 Task: Create a due date automation trigger when advanced on, 2 hours before a card is due add basic not assigned to member @aryan.
Action: Mouse moved to (1054, 77)
Screenshot: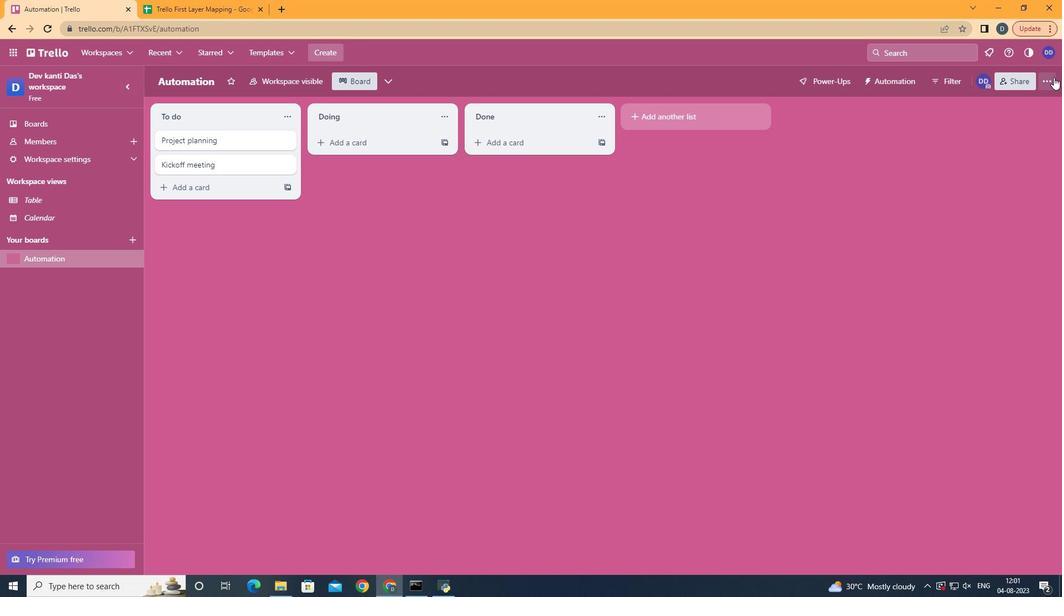 
Action: Mouse pressed left at (1054, 77)
Screenshot: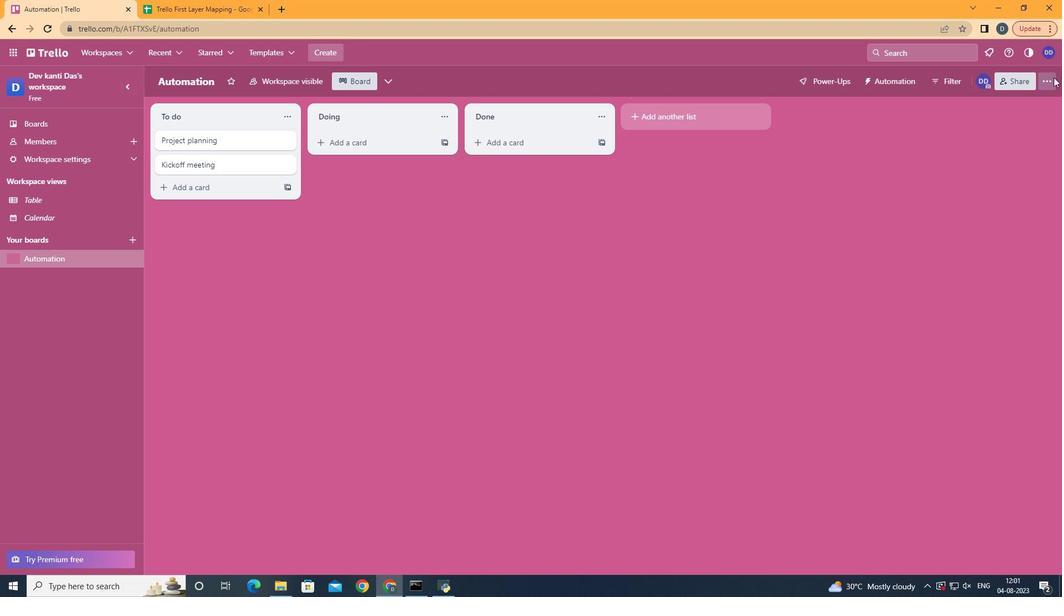 
Action: Mouse moved to (953, 235)
Screenshot: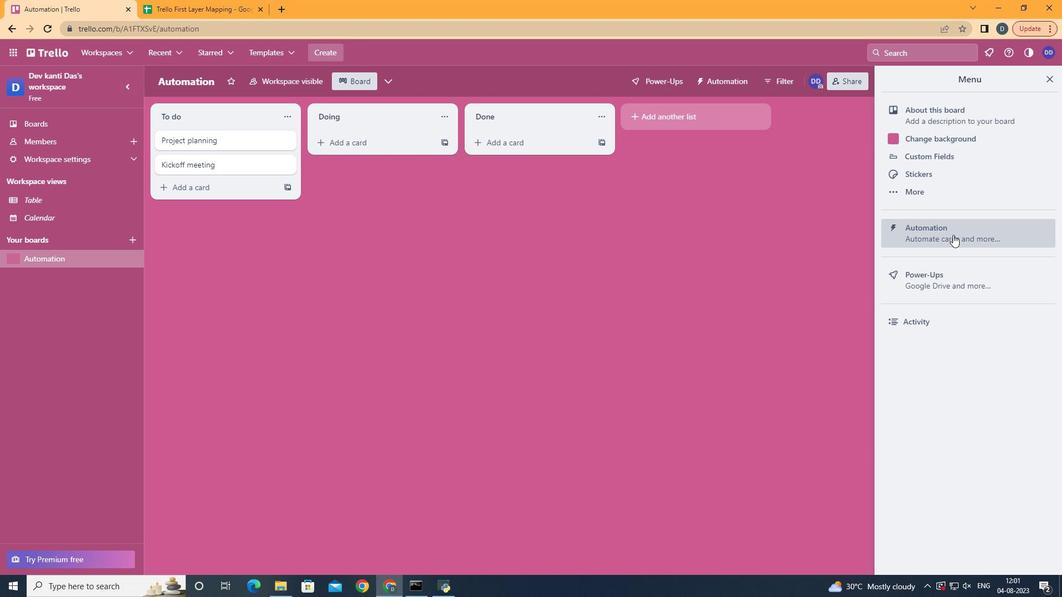 
Action: Mouse pressed left at (953, 235)
Screenshot: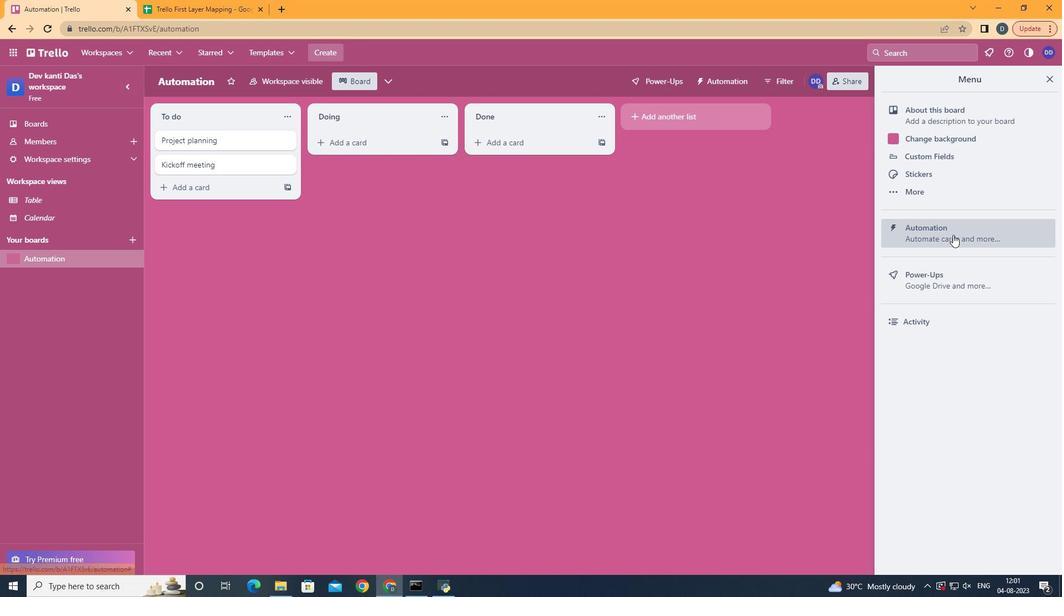
Action: Mouse moved to (220, 220)
Screenshot: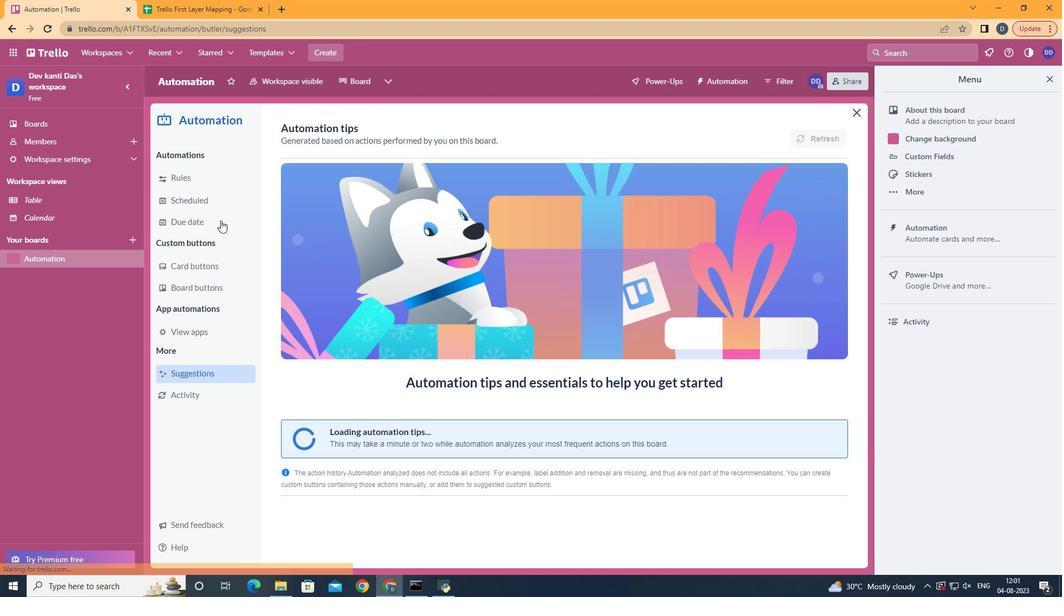 
Action: Mouse pressed left at (220, 220)
Screenshot: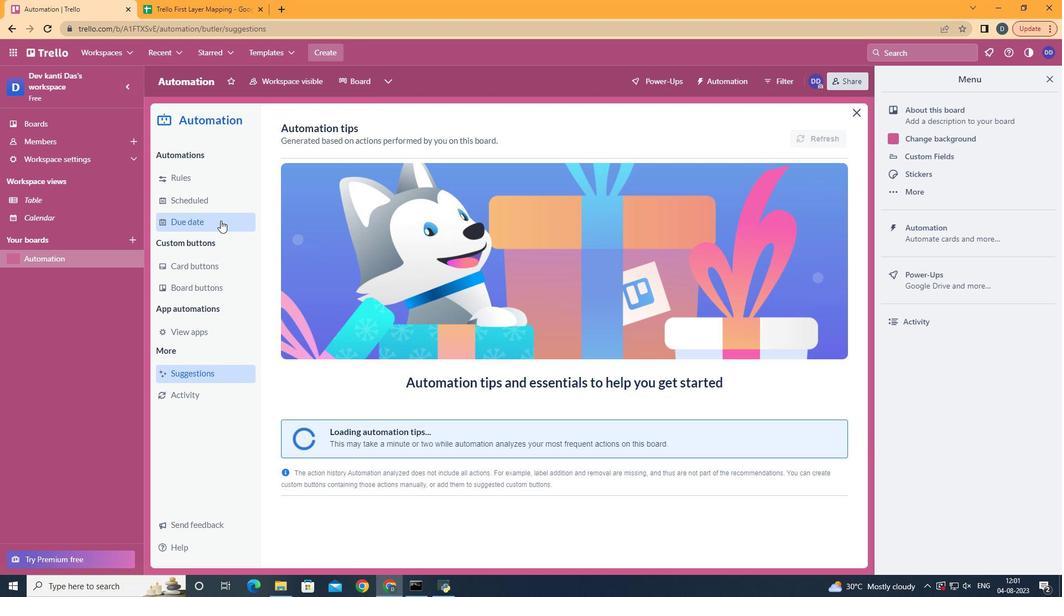 
Action: Mouse moved to (775, 132)
Screenshot: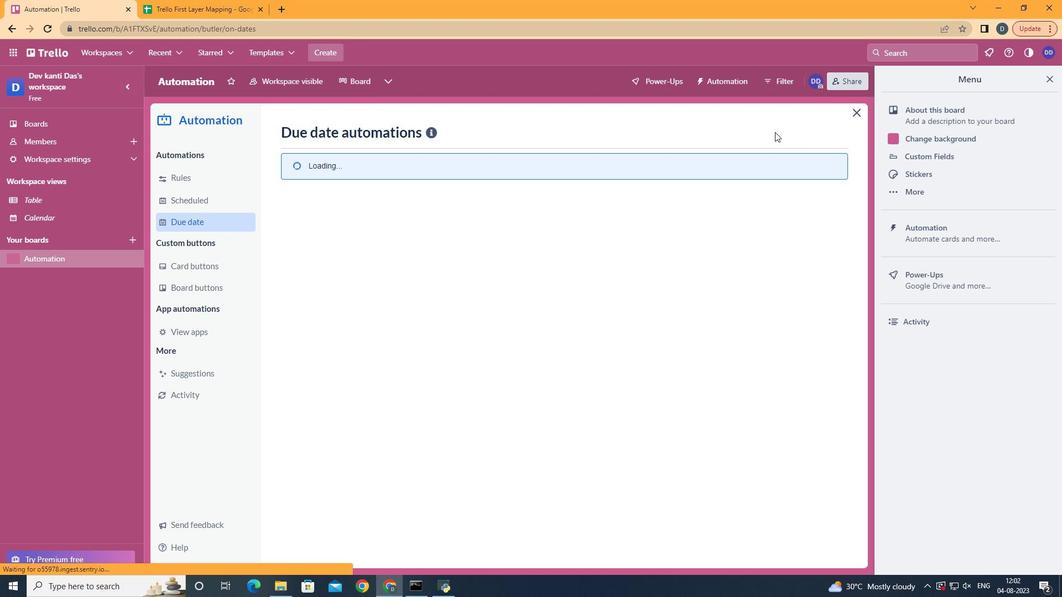 
Action: Mouse pressed left at (775, 132)
Screenshot: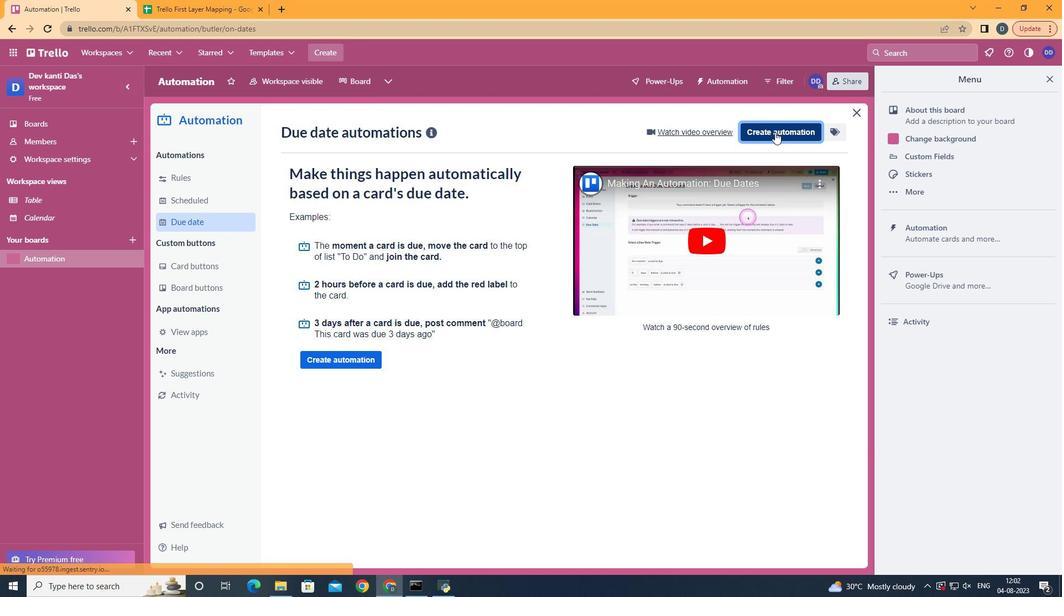 
Action: Mouse moved to (615, 236)
Screenshot: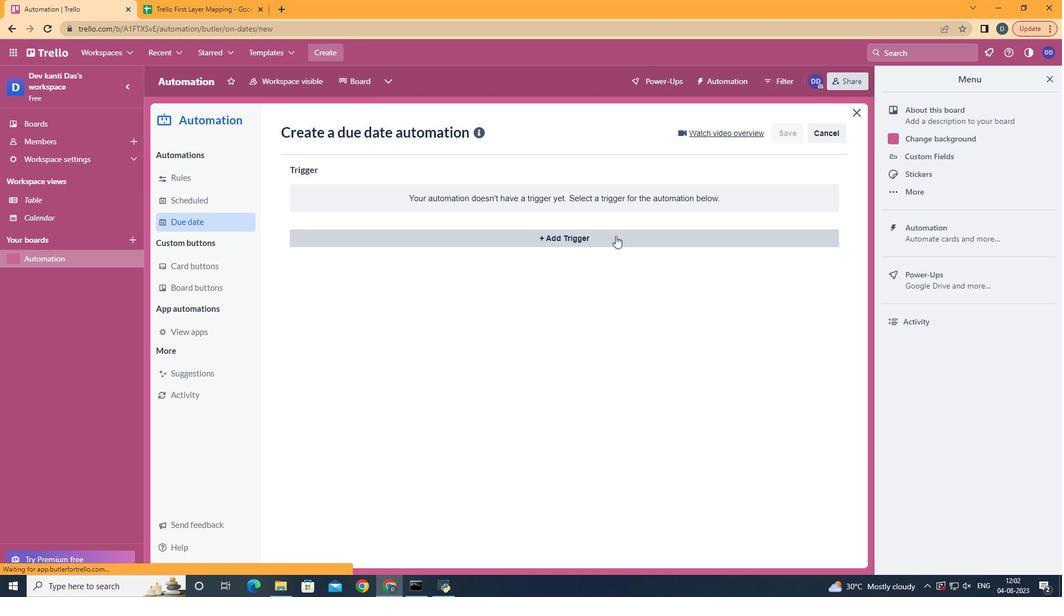 
Action: Mouse pressed left at (615, 236)
Screenshot: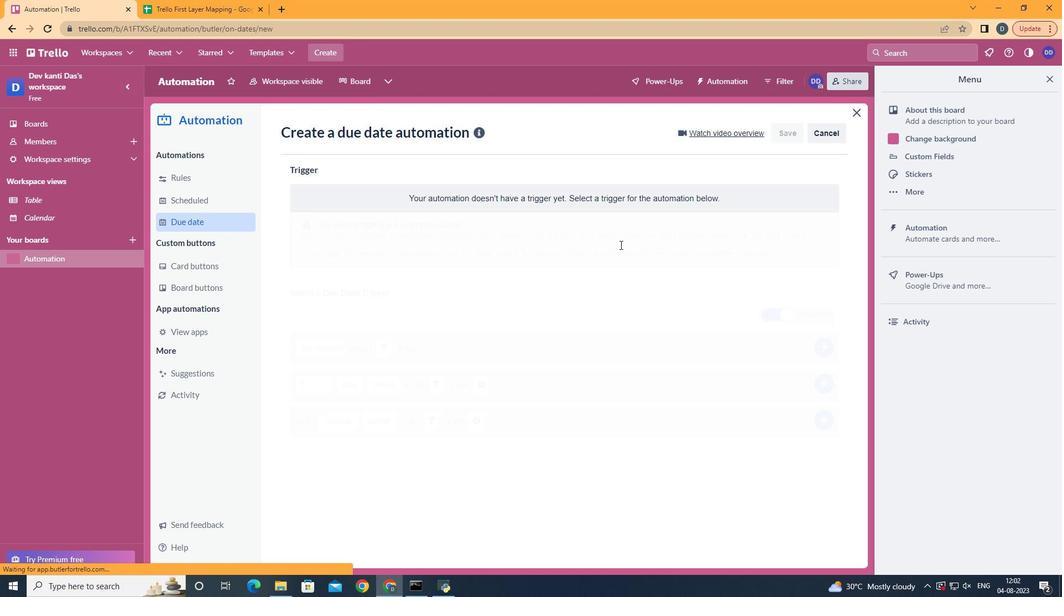 
Action: Mouse moved to (361, 469)
Screenshot: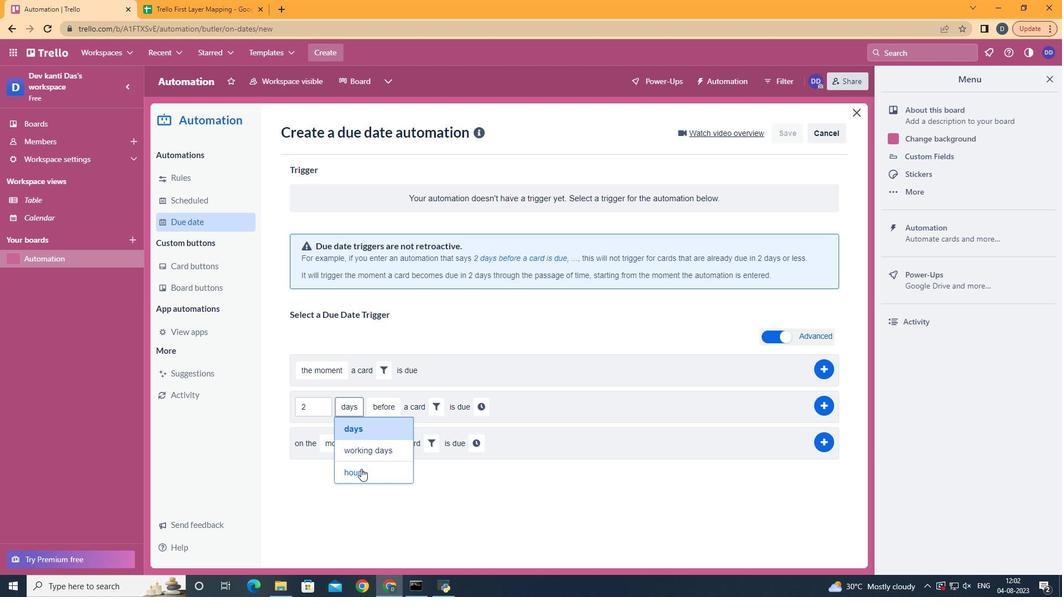 
Action: Mouse pressed left at (361, 469)
Screenshot: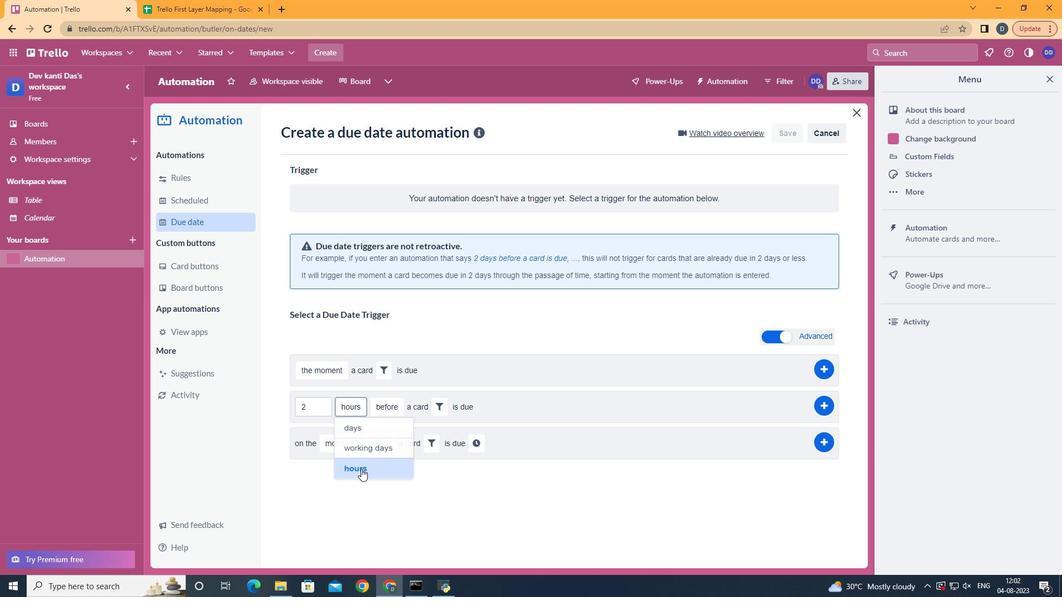 
Action: Mouse moved to (393, 427)
Screenshot: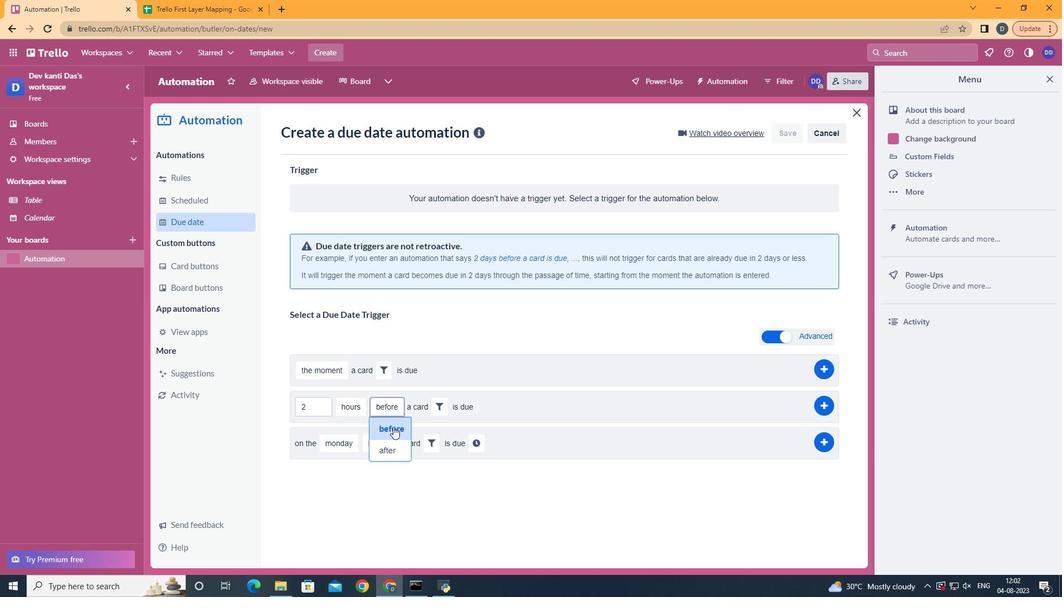 
Action: Mouse pressed left at (393, 427)
Screenshot: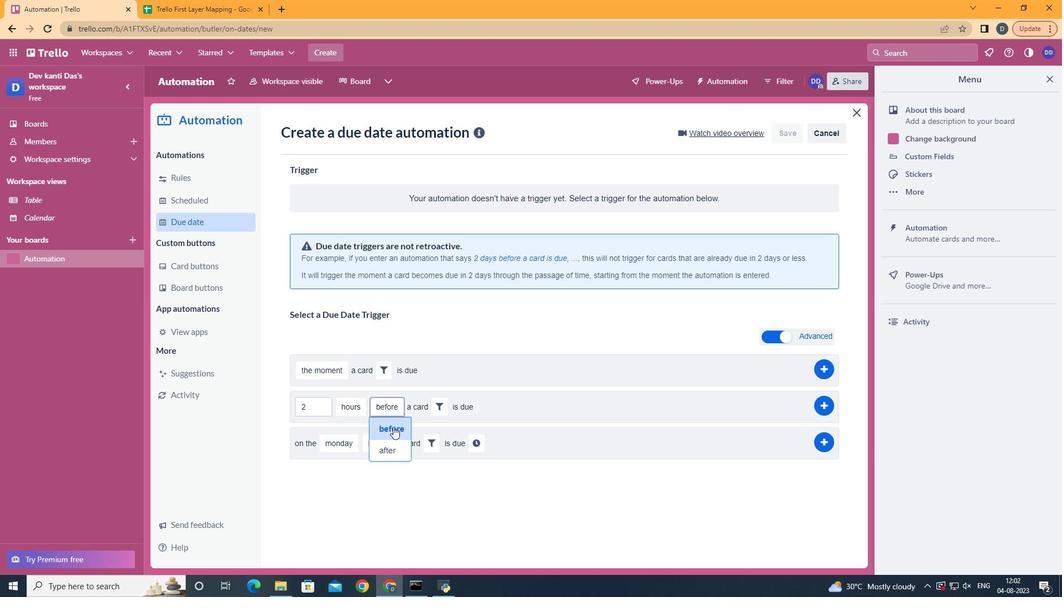 
Action: Mouse moved to (444, 403)
Screenshot: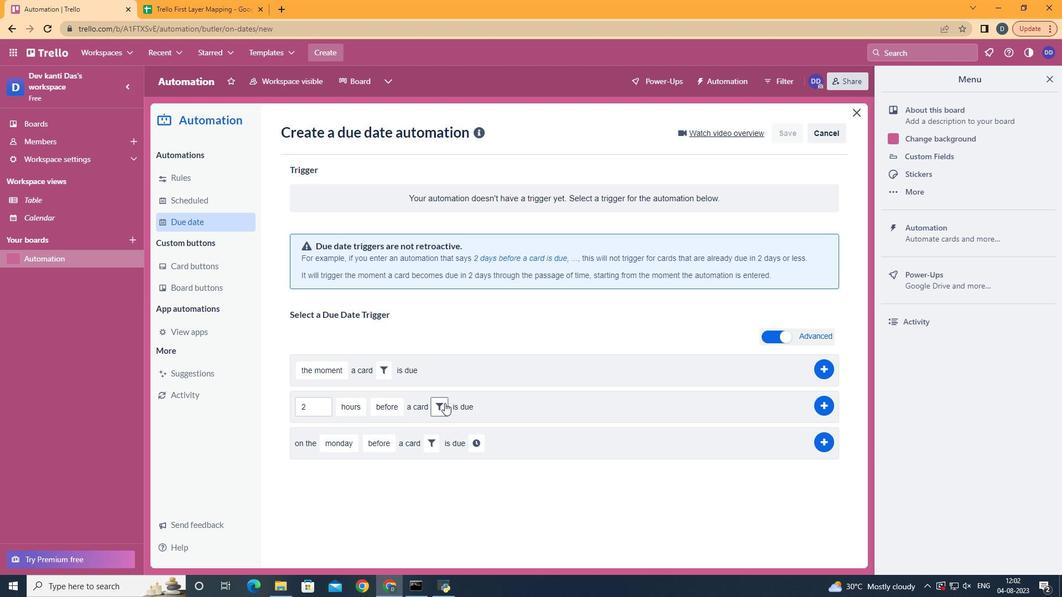 
Action: Mouse pressed left at (444, 403)
Screenshot: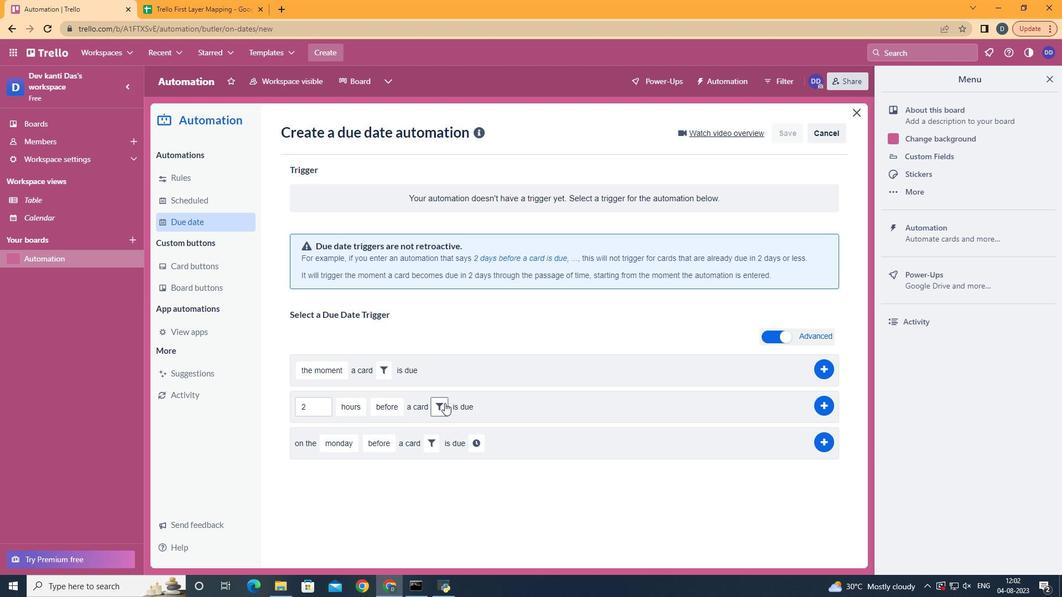 
Action: Mouse moved to (480, 514)
Screenshot: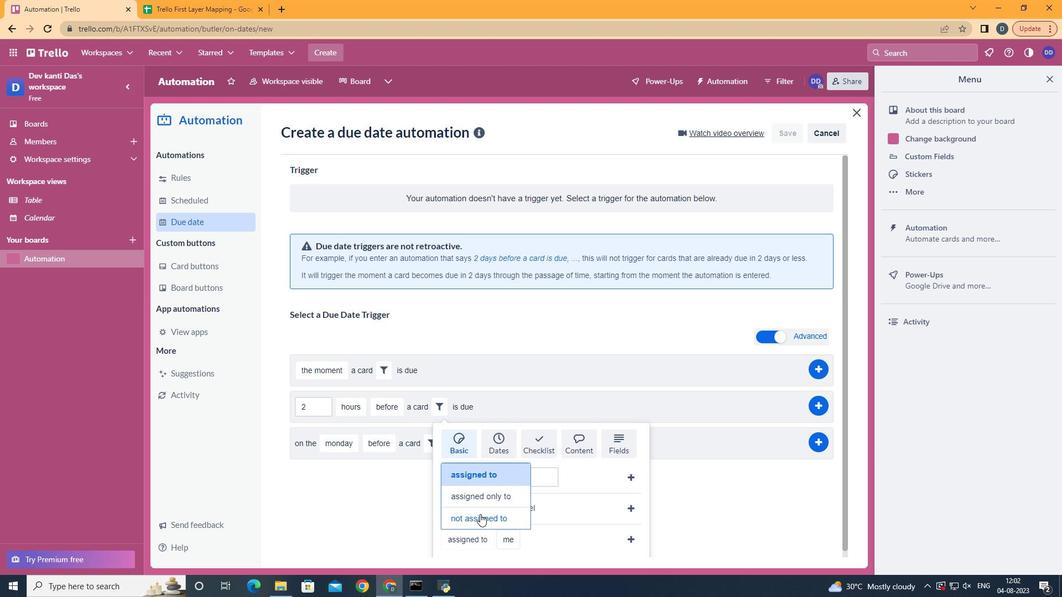 
Action: Mouse pressed left at (480, 514)
Screenshot: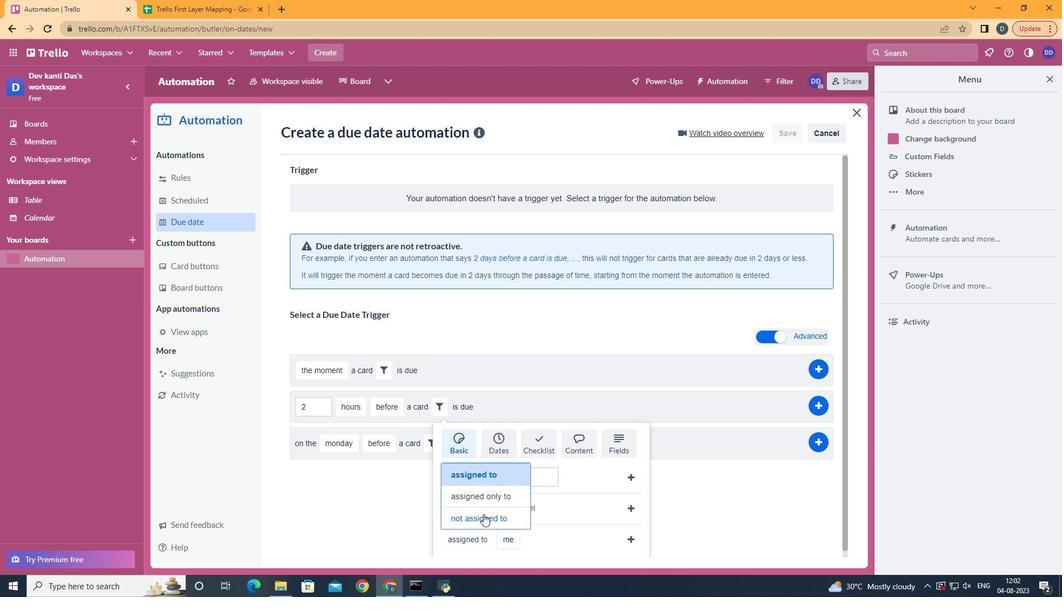 
Action: Mouse moved to (536, 498)
Screenshot: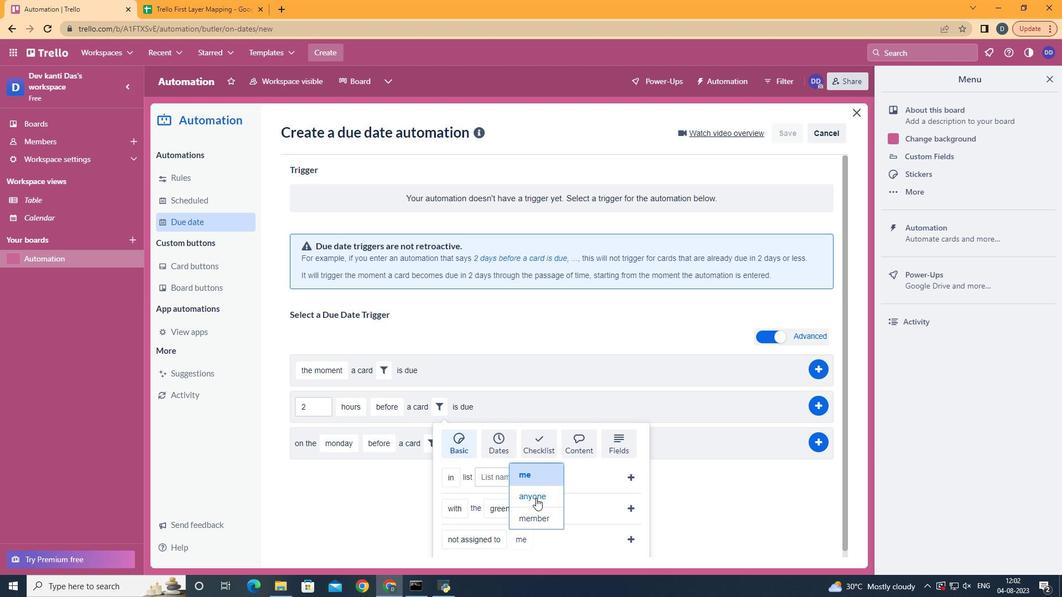 
Action: Mouse pressed left at (536, 498)
Screenshot: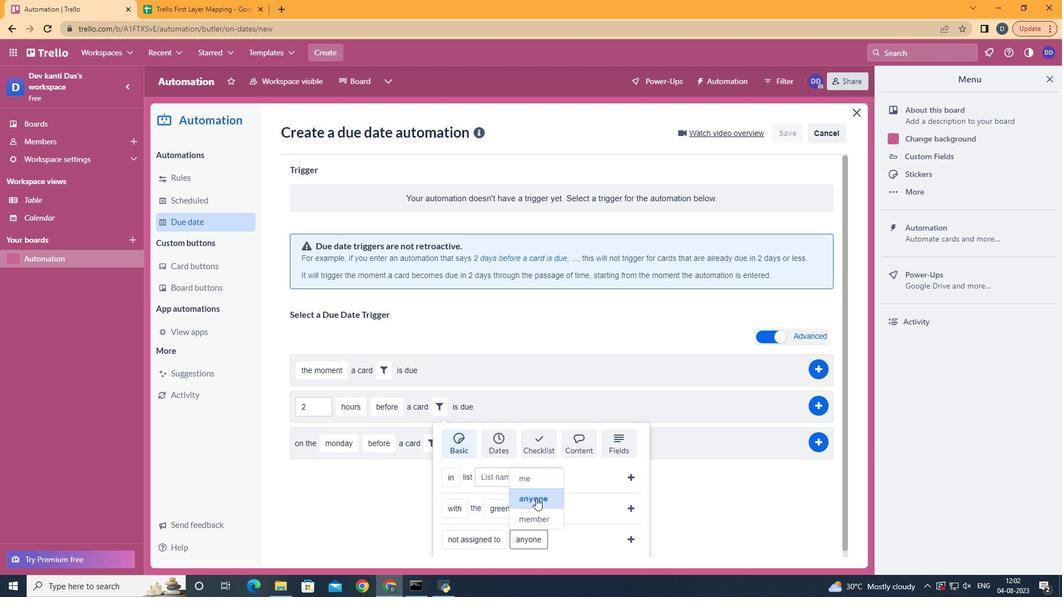 
Action: Mouse moved to (542, 526)
Screenshot: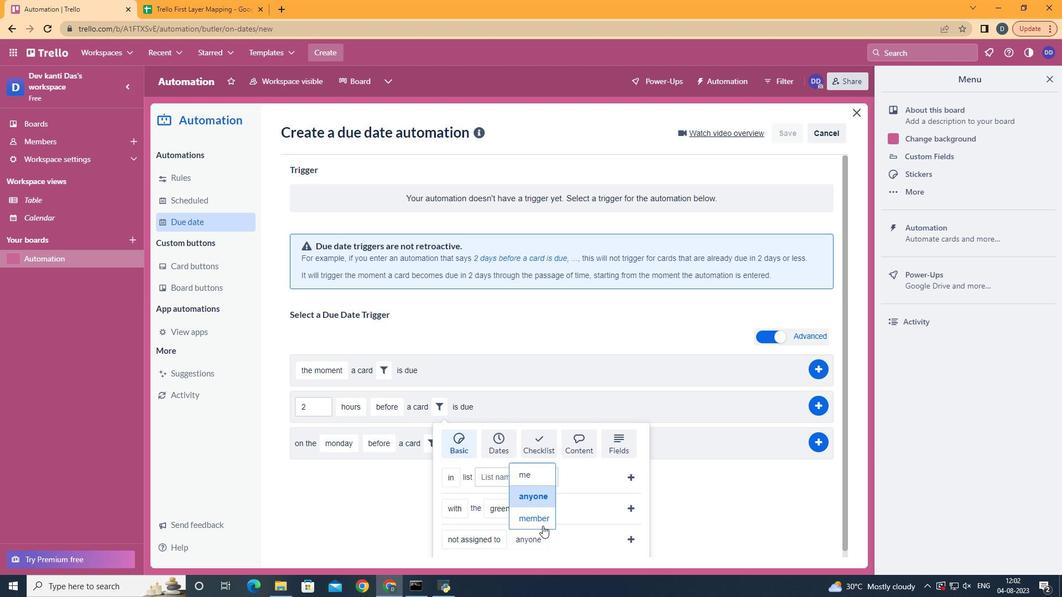 
Action: Mouse pressed left at (542, 526)
Screenshot: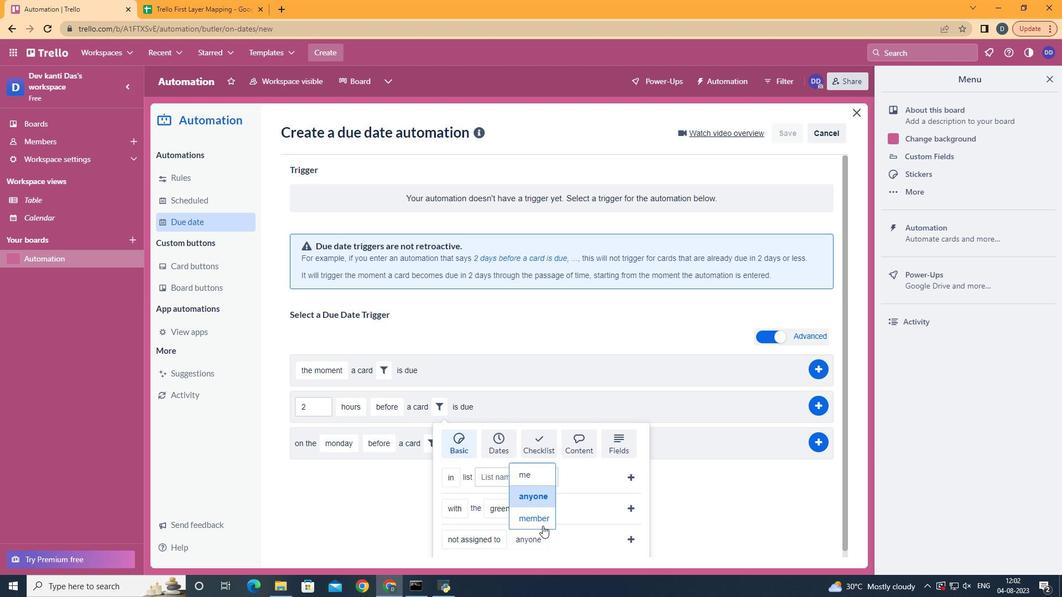 
Action: Mouse moved to (636, 538)
Screenshot: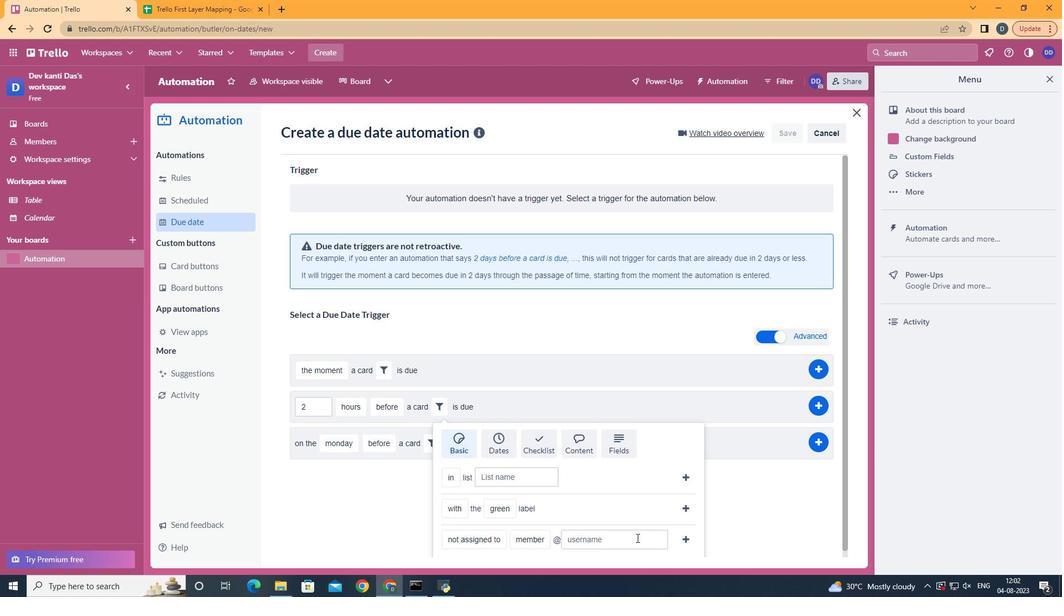 
Action: Mouse pressed left at (636, 538)
Screenshot: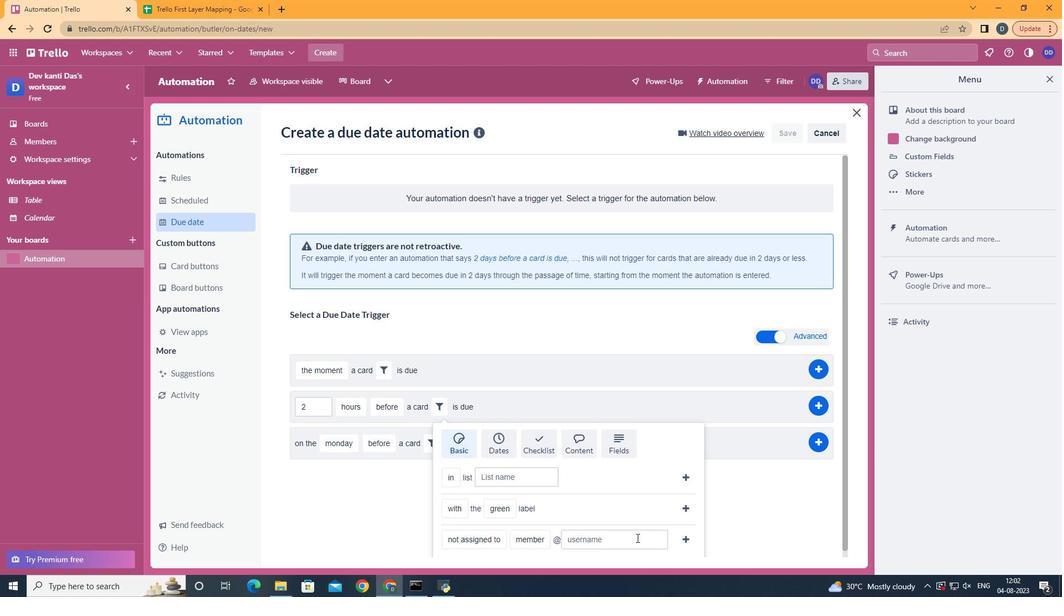 
Action: Key pressed aryan
Screenshot: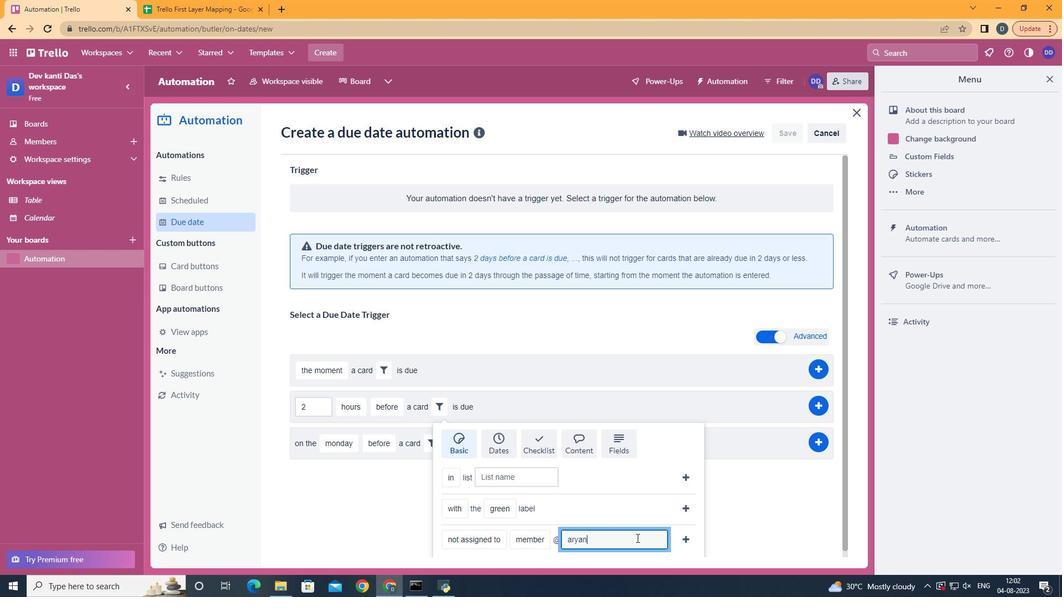 
Action: Mouse moved to (687, 540)
Screenshot: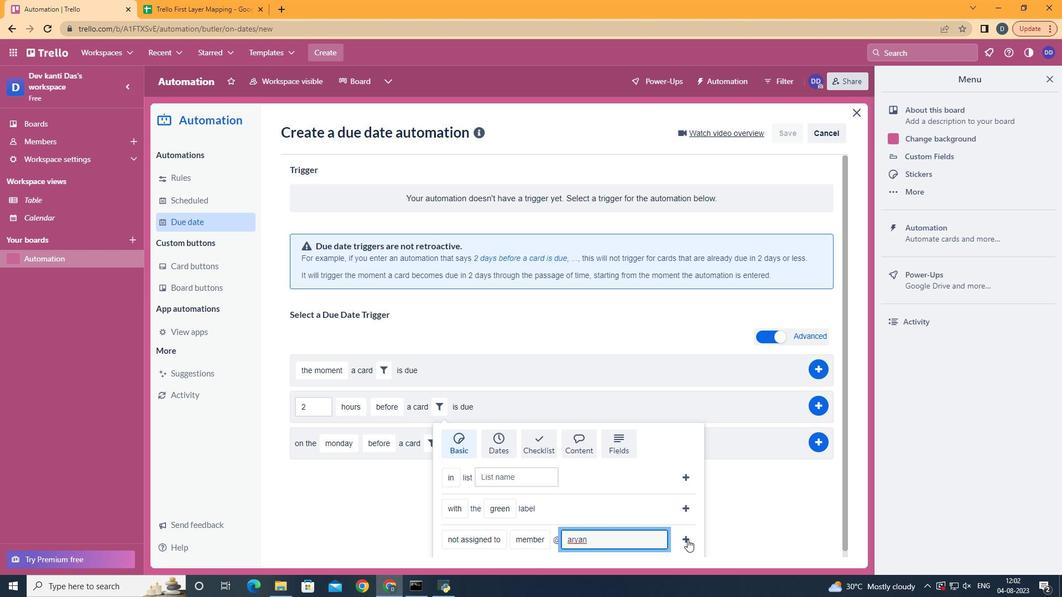 
Action: Mouse pressed left at (687, 540)
Screenshot: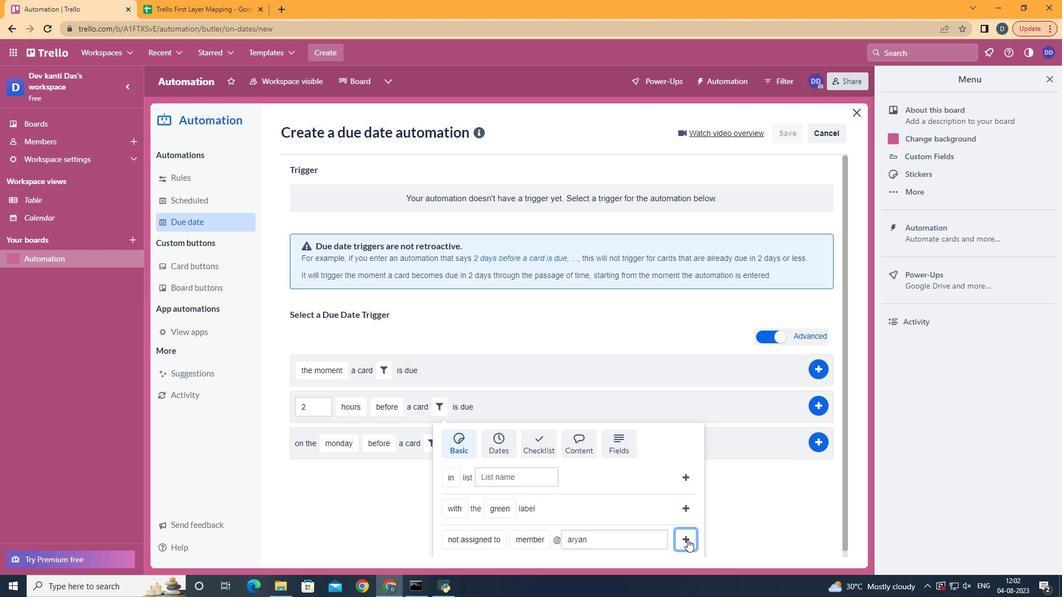 
Action: Mouse moved to (821, 403)
Screenshot: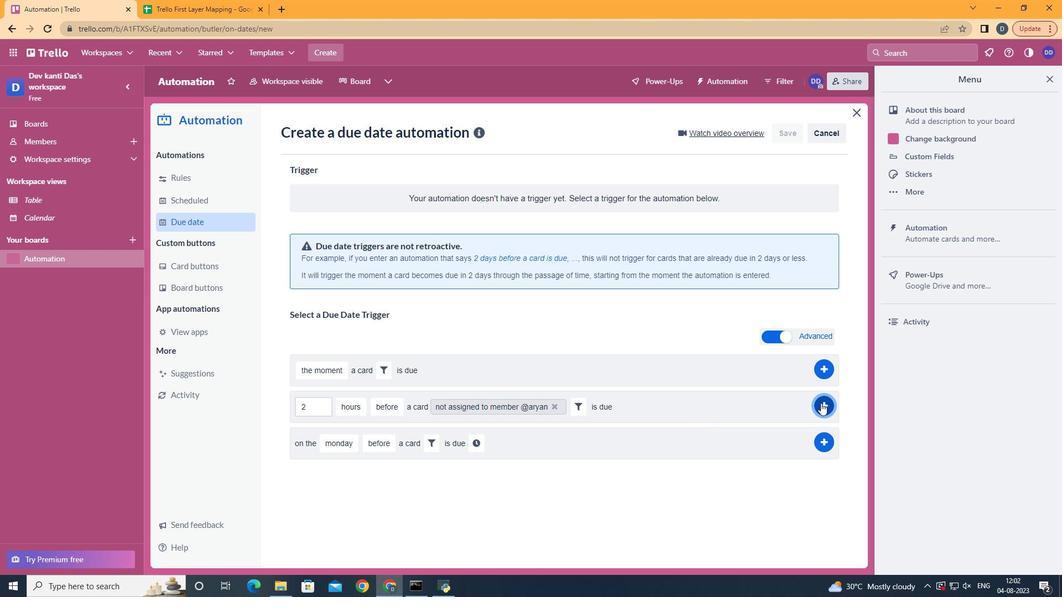 
Action: Mouse pressed left at (821, 403)
Screenshot: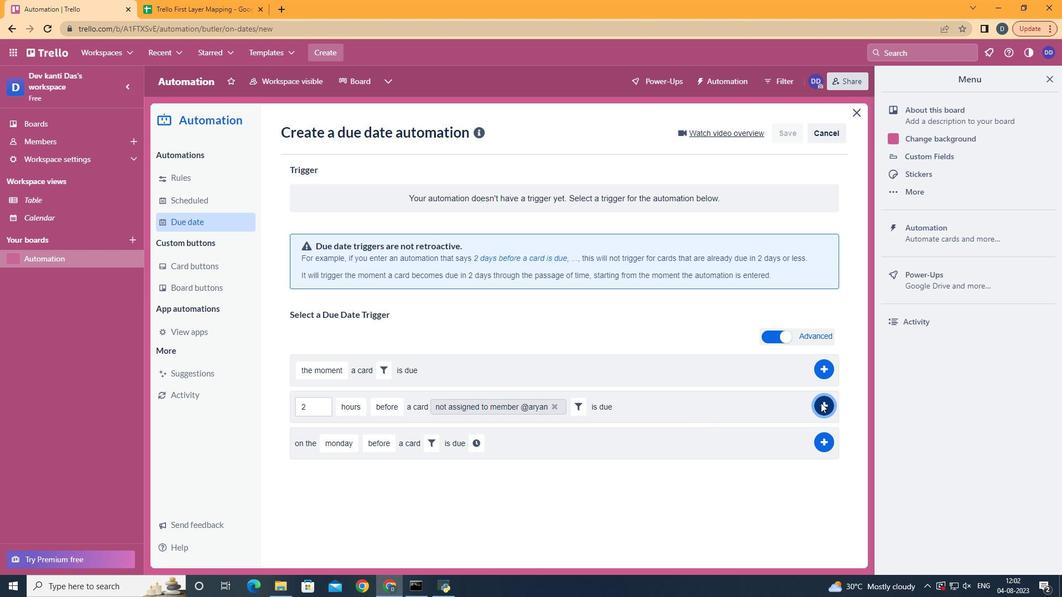 
Action: Mouse moved to (603, 208)
Screenshot: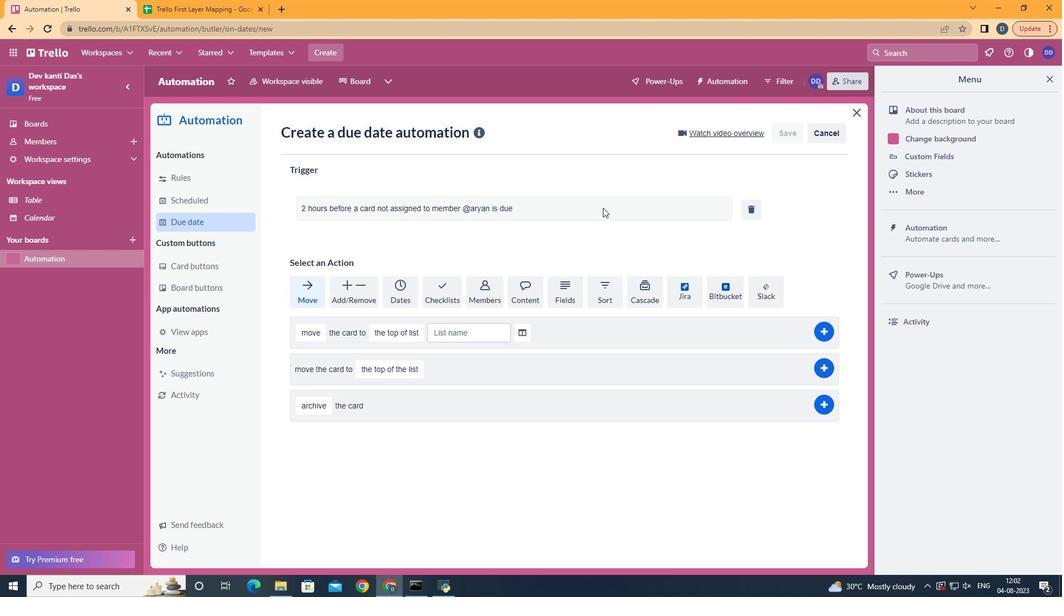 
